 Task: In the  document reference.epub Download file as 'Microsoft Word' Share this file with 'softage.7@softage.net' Insert the command  Editing
Action: Mouse moved to (230, 348)
Screenshot: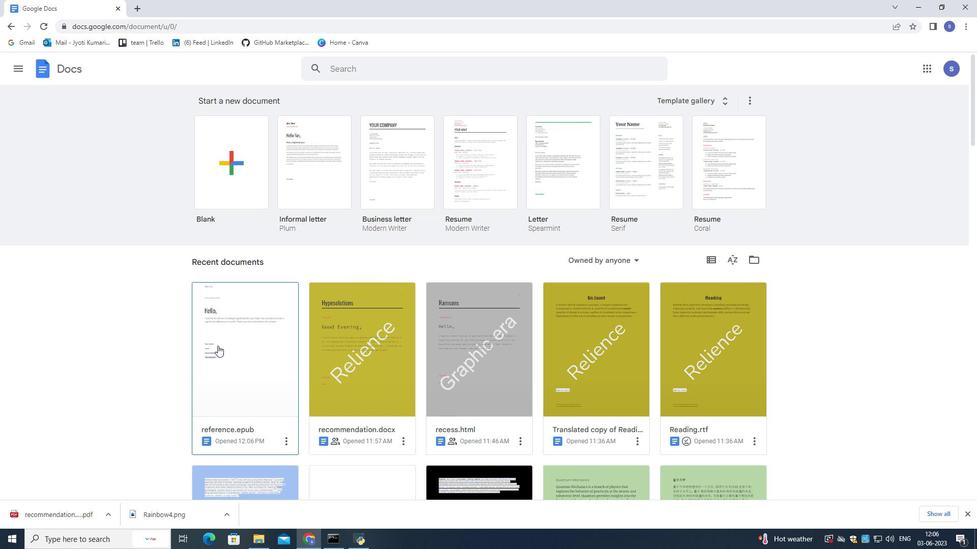 
Action: Mouse pressed left at (230, 348)
Screenshot: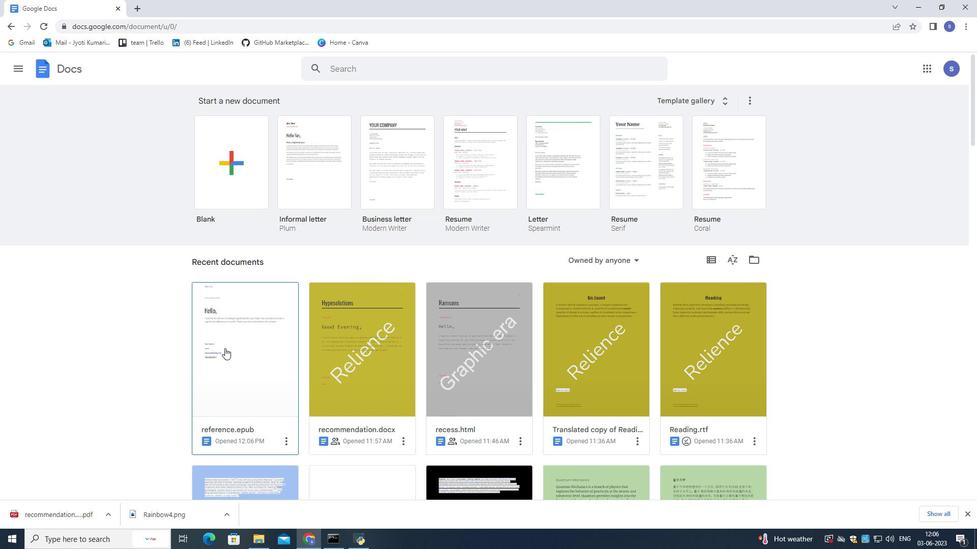 
Action: Mouse moved to (231, 346)
Screenshot: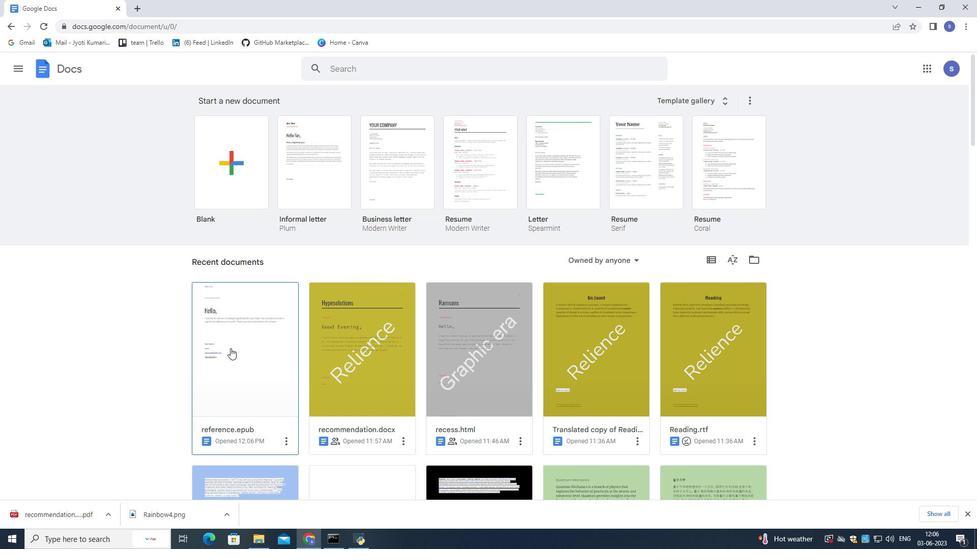 
Action: Mouse pressed left at (231, 346)
Screenshot: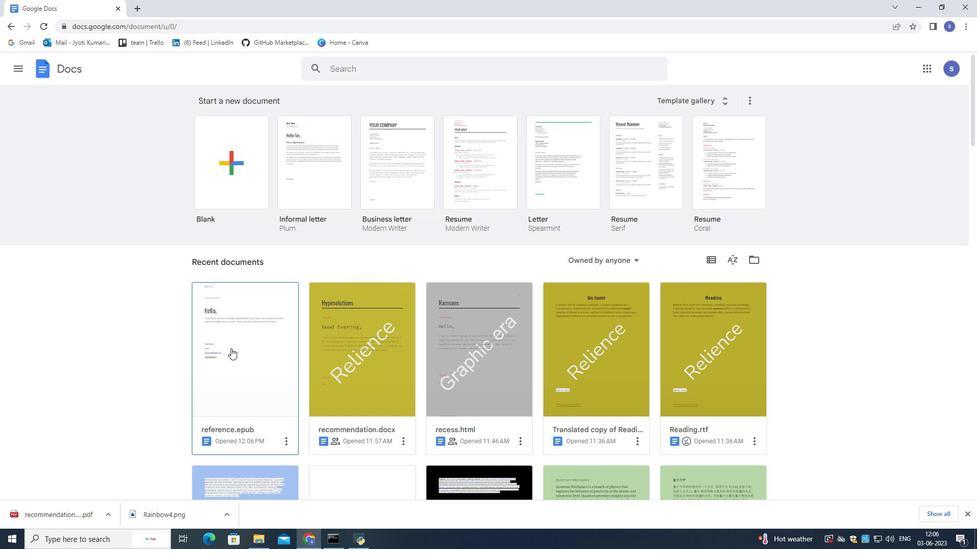 
Action: Mouse moved to (33, 76)
Screenshot: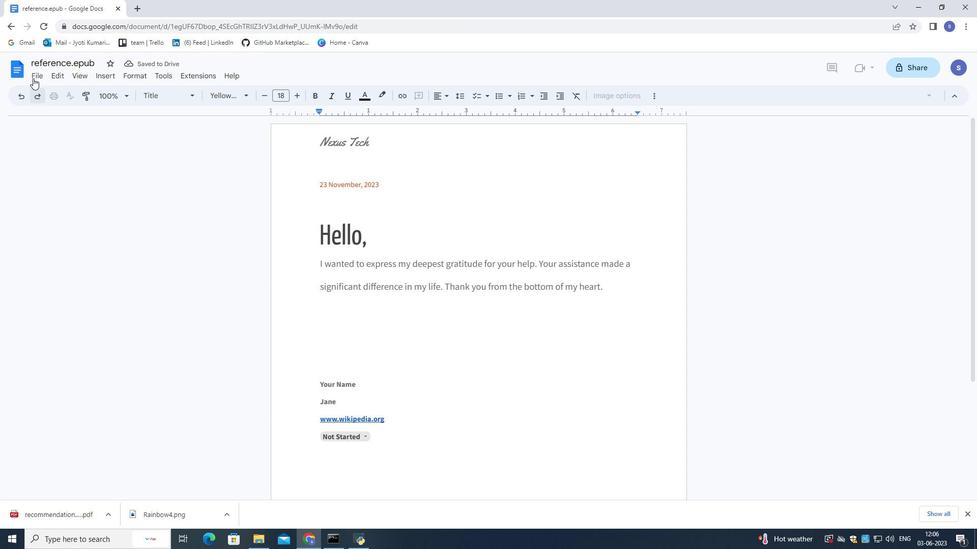 
Action: Mouse pressed left at (33, 76)
Screenshot: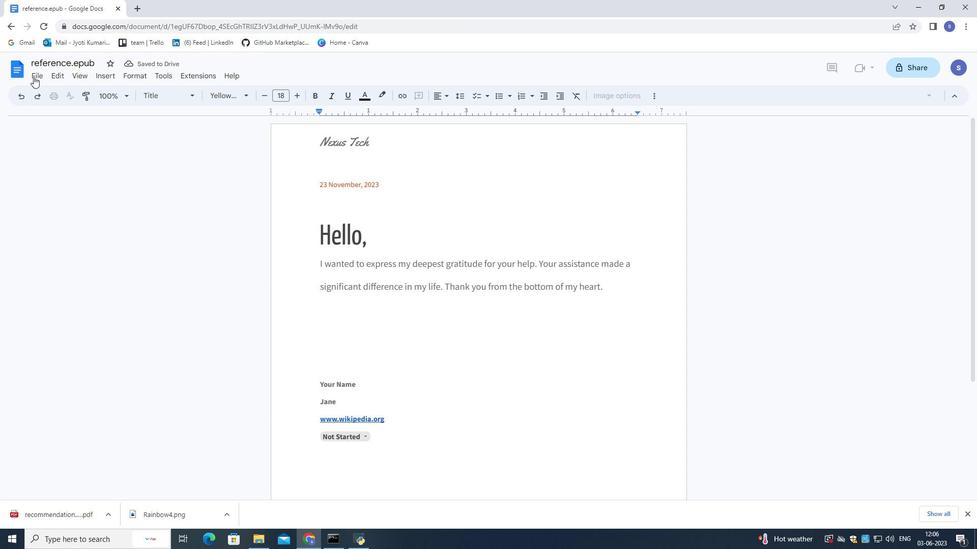
Action: Mouse moved to (73, 183)
Screenshot: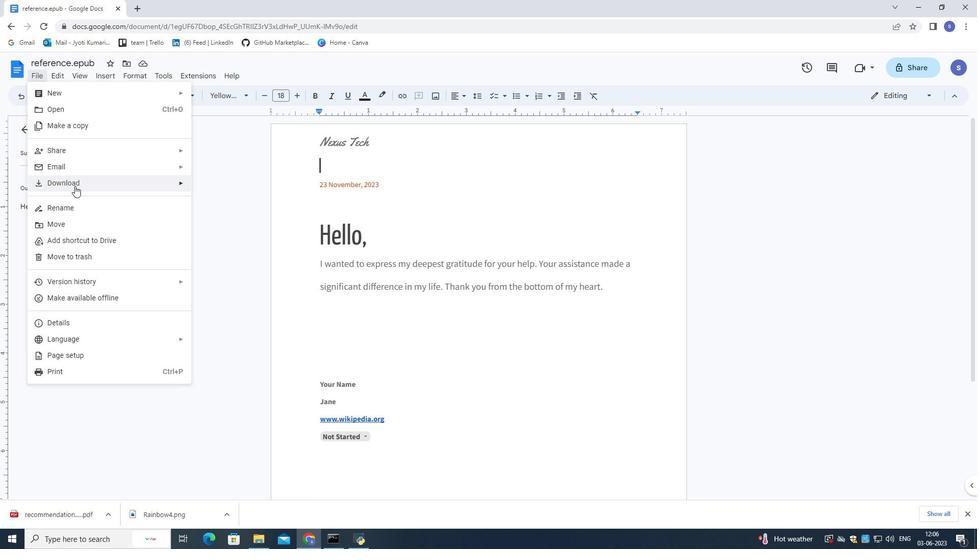 
Action: Mouse pressed left at (73, 183)
Screenshot: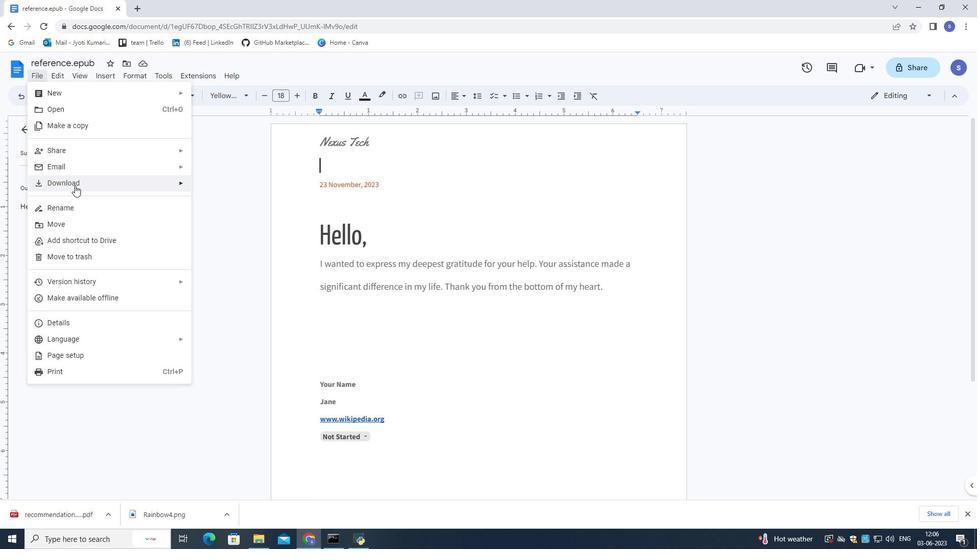
Action: Mouse moved to (228, 185)
Screenshot: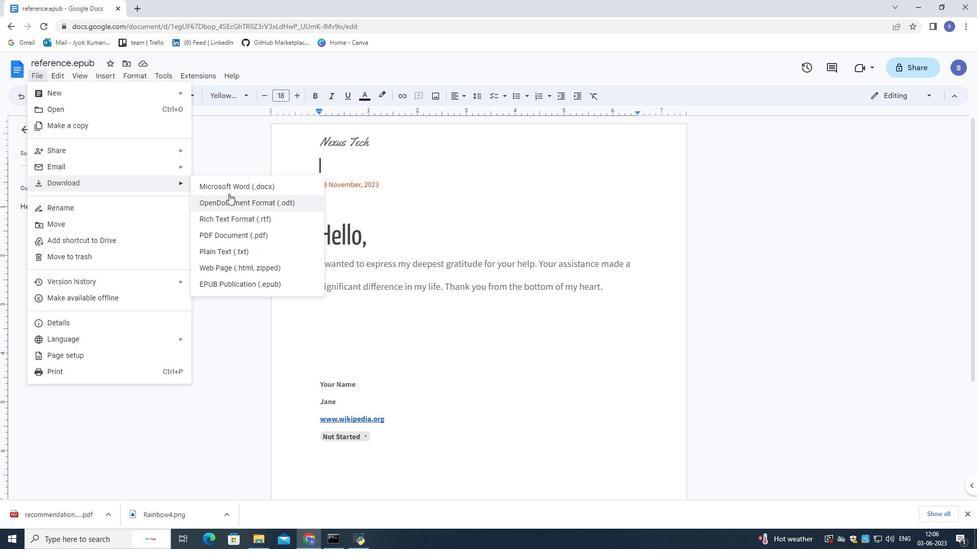 
Action: Mouse pressed left at (228, 185)
Screenshot: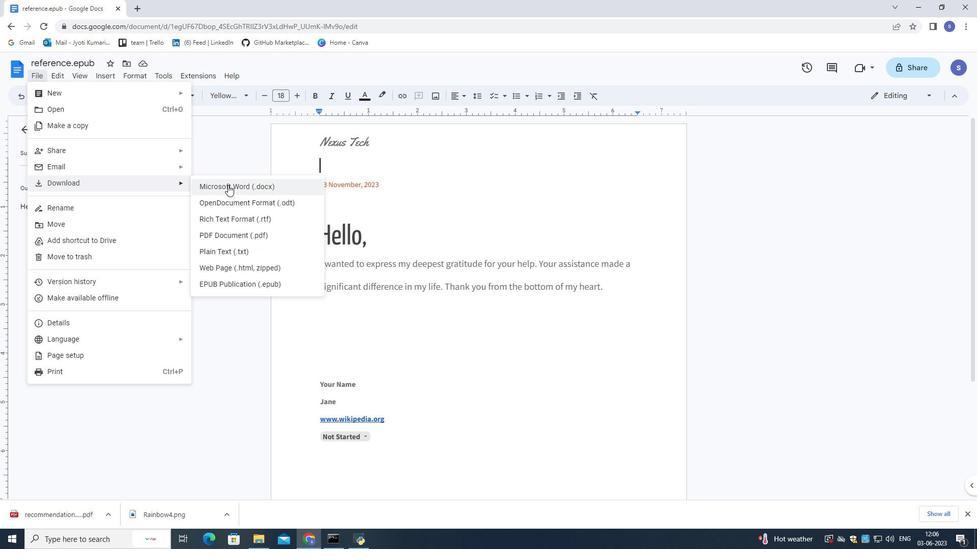 
Action: Mouse moved to (39, 74)
Screenshot: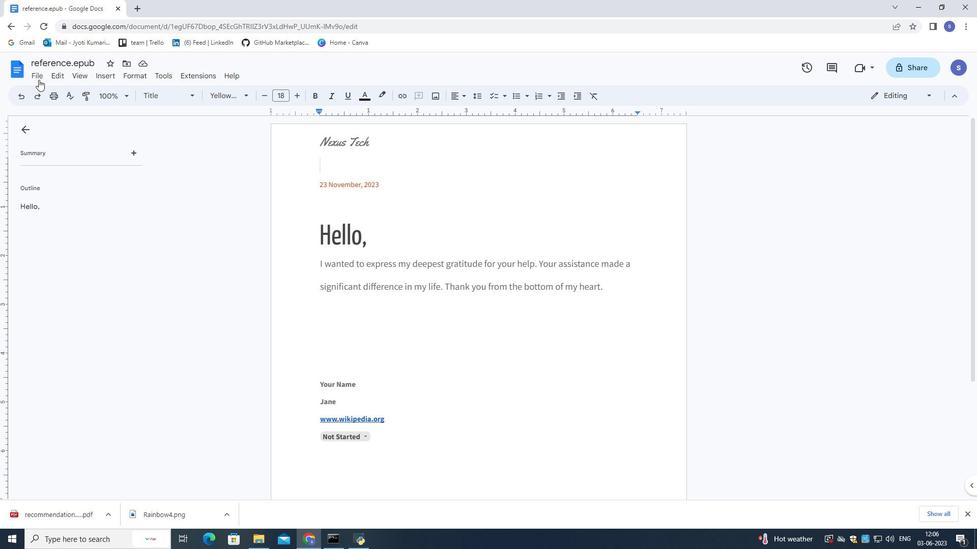 
Action: Mouse pressed left at (39, 74)
Screenshot: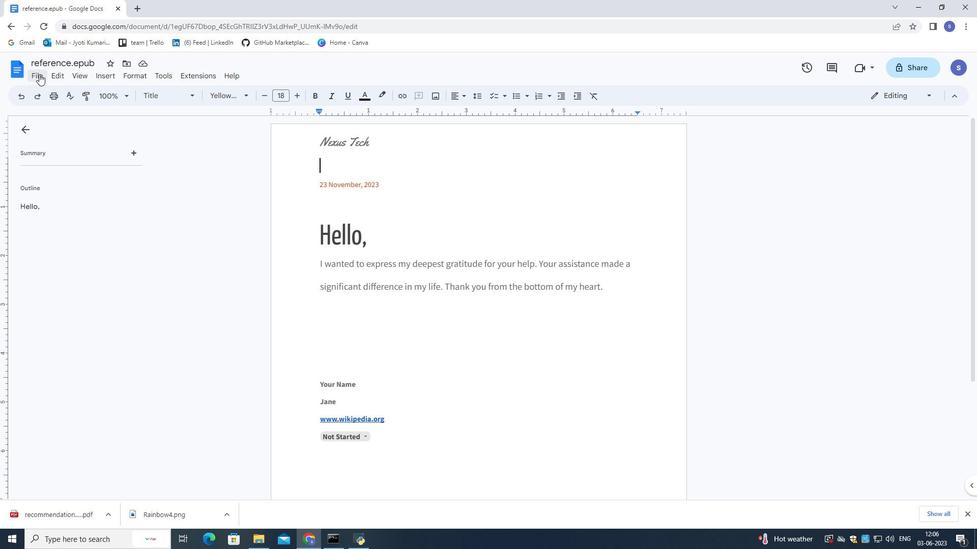 
Action: Mouse moved to (200, 151)
Screenshot: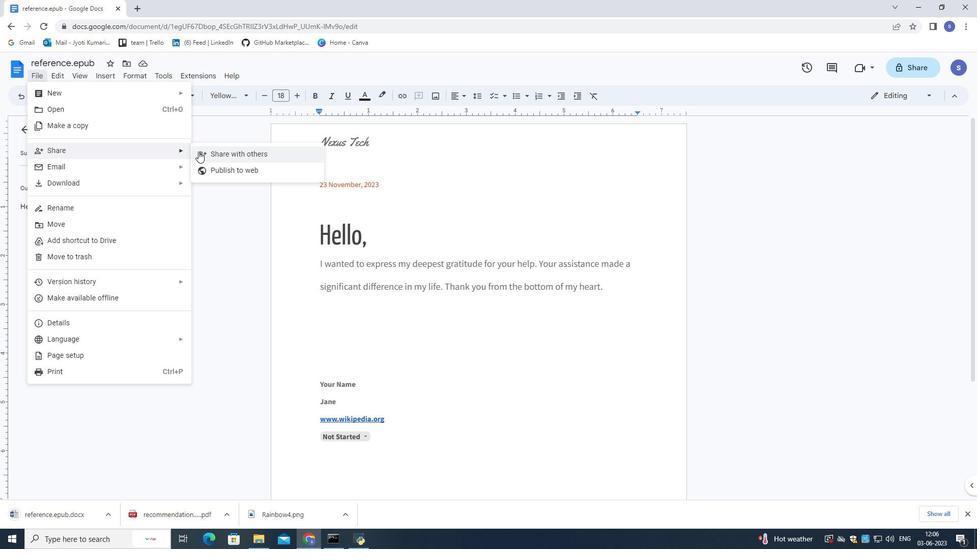 
Action: Mouse pressed left at (200, 151)
Screenshot: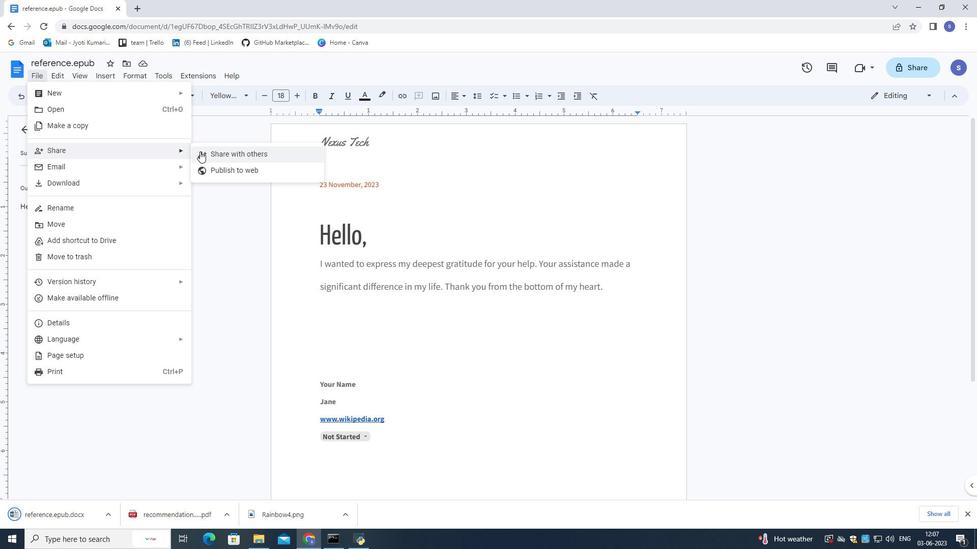 
Action: Mouse moved to (200, 151)
Screenshot: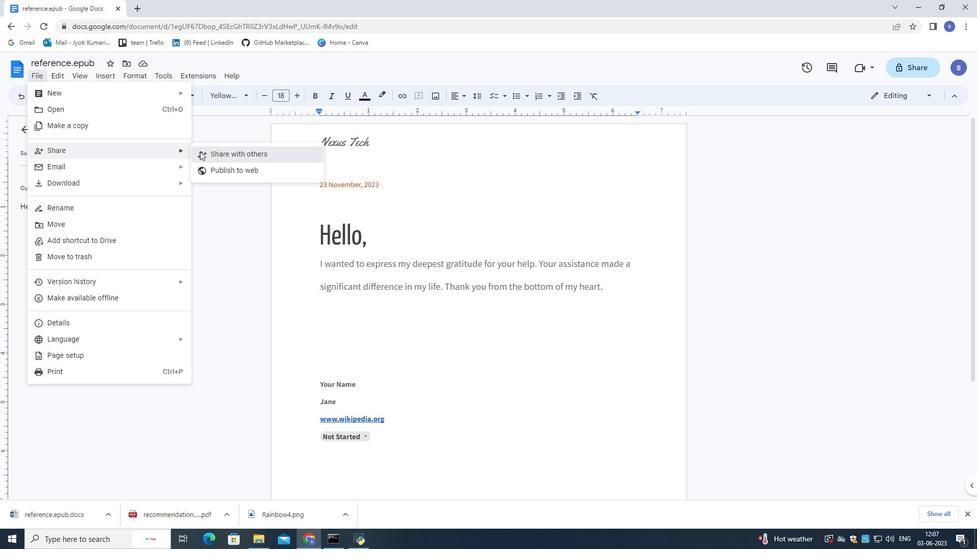 
Action: Key pressed softage.7<Key.shift>@softage.net
Screenshot: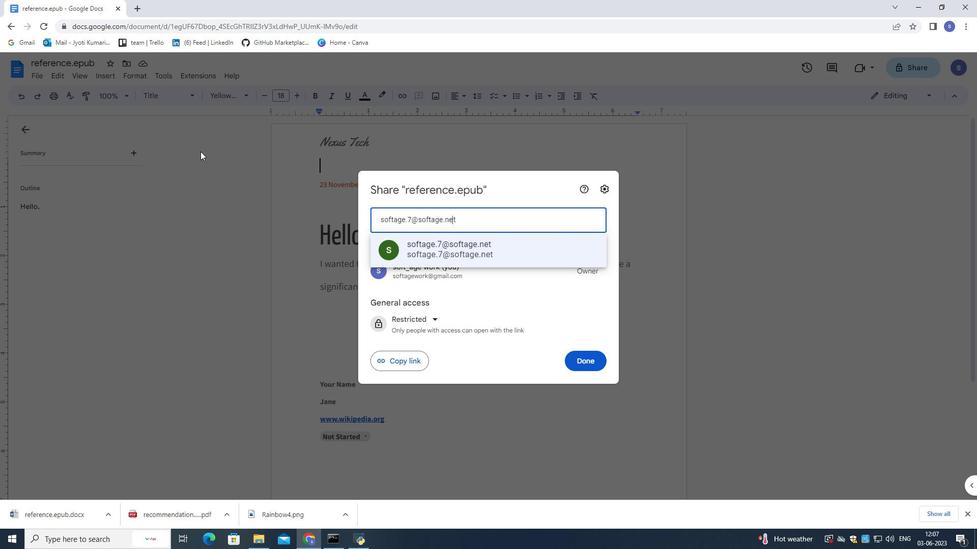 
Action: Mouse moved to (449, 252)
Screenshot: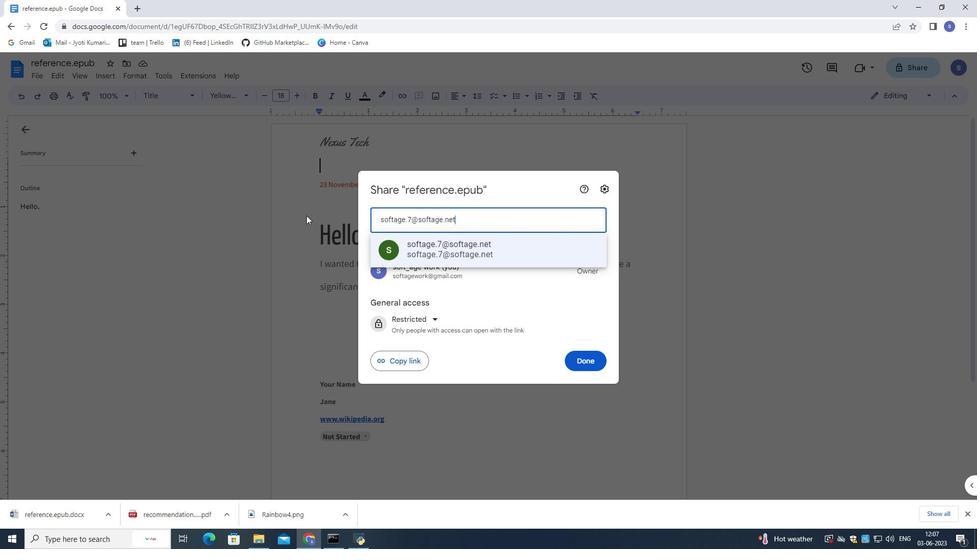 
Action: Mouse pressed left at (449, 252)
Screenshot: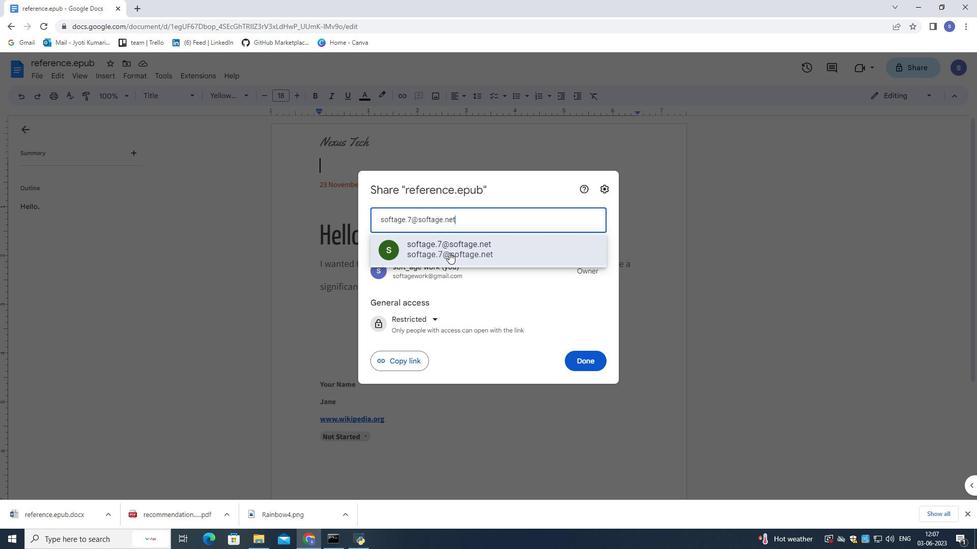 
Action: Mouse moved to (587, 347)
Screenshot: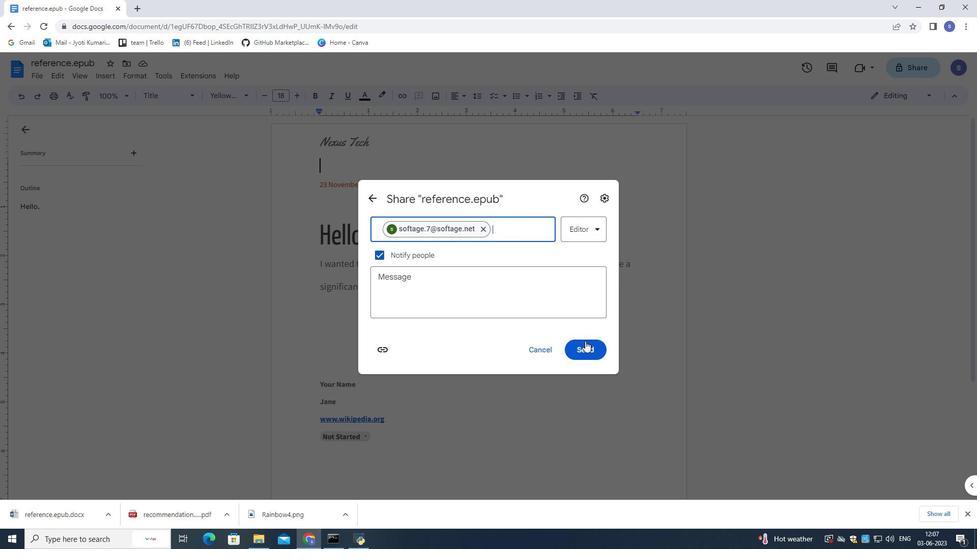 
Action: Mouse pressed left at (587, 347)
Screenshot: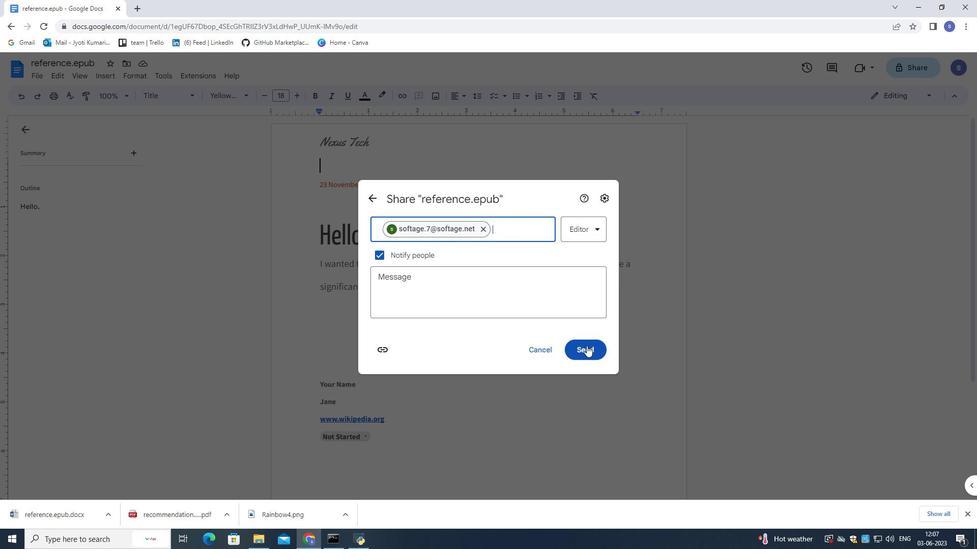 
Action: Mouse moved to (902, 97)
Screenshot: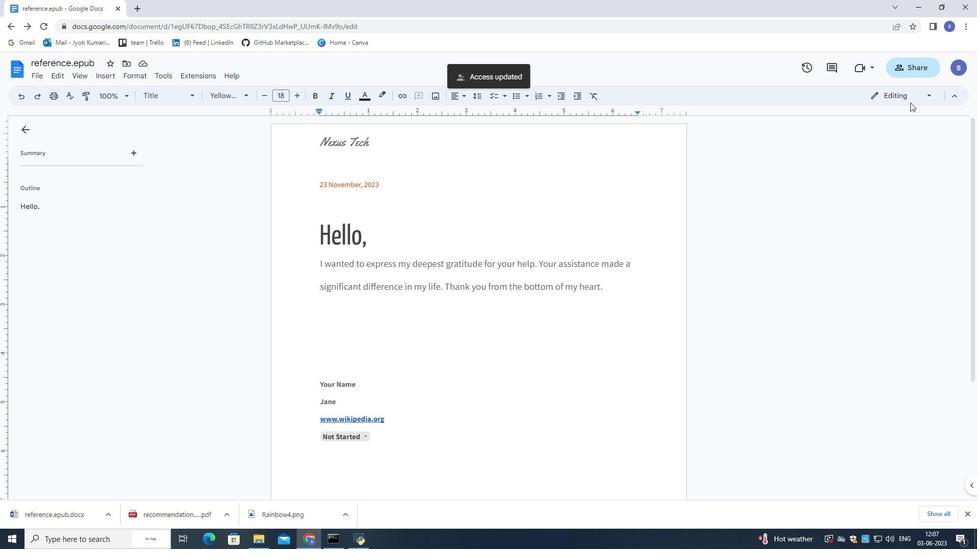 
Action: Mouse pressed left at (902, 97)
Screenshot: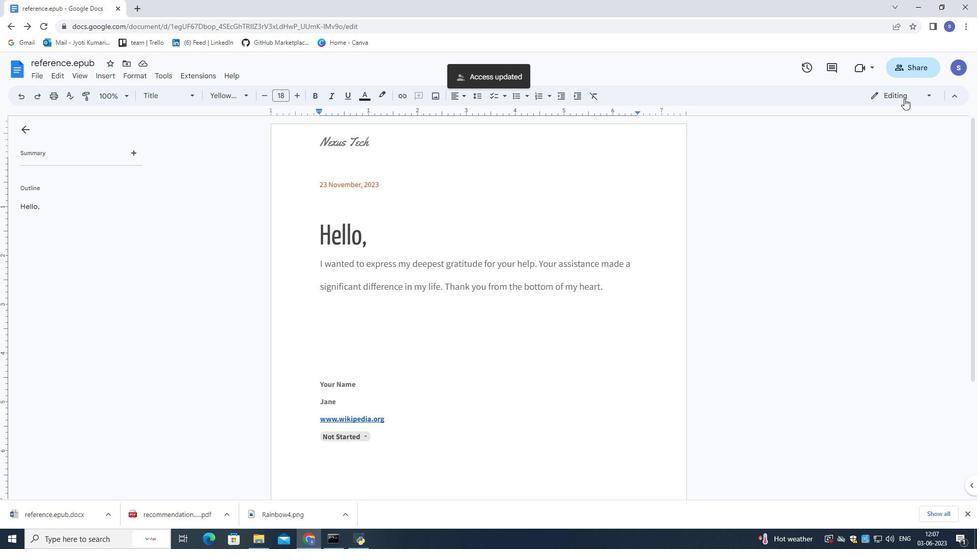 
Action: Mouse moved to (904, 118)
Screenshot: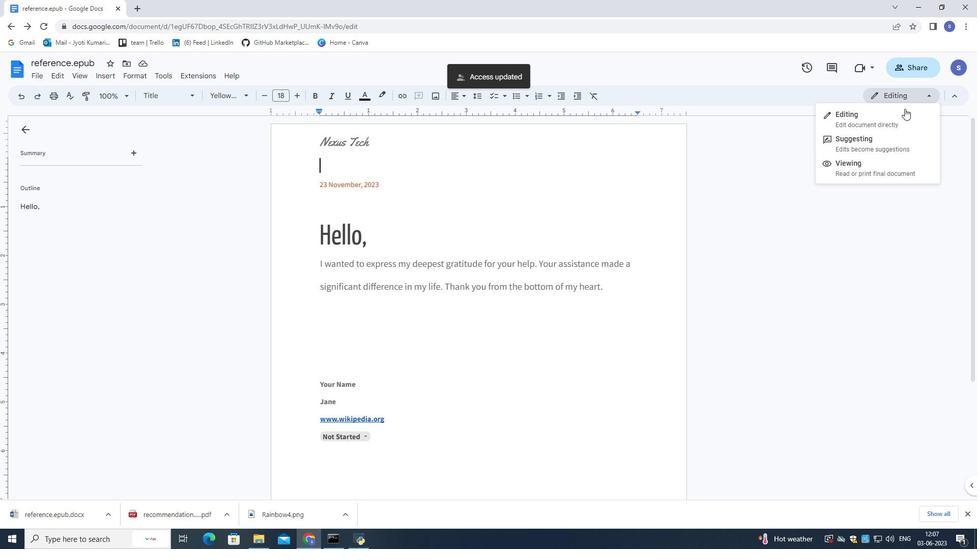 
Action: Mouse pressed left at (904, 118)
Screenshot: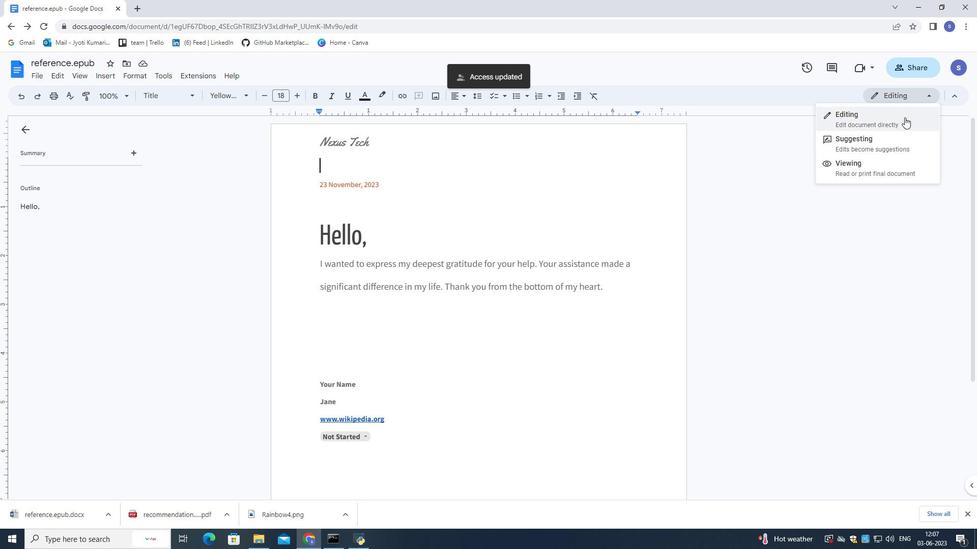 
Action: Mouse moved to (911, 226)
Screenshot: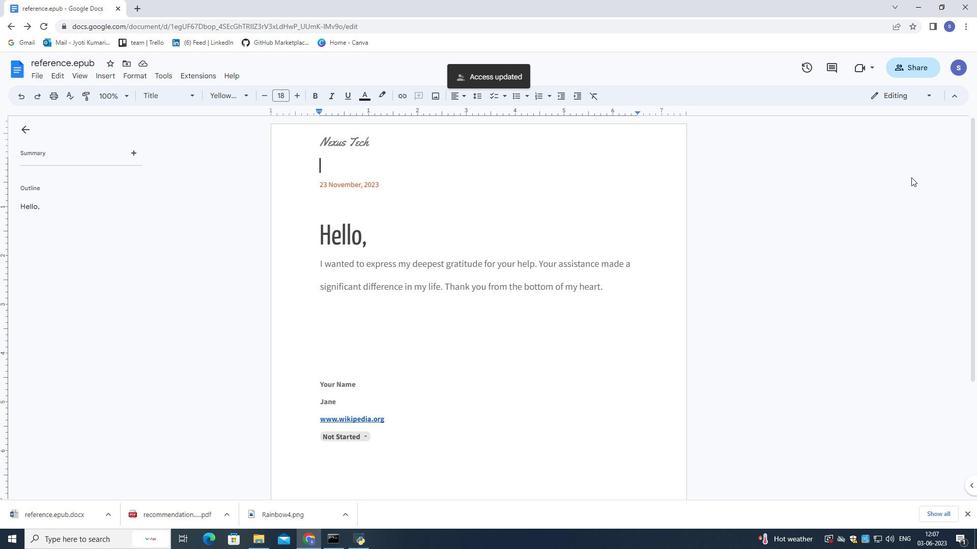 
Action: Mouse pressed left at (911, 226)
Screenshot: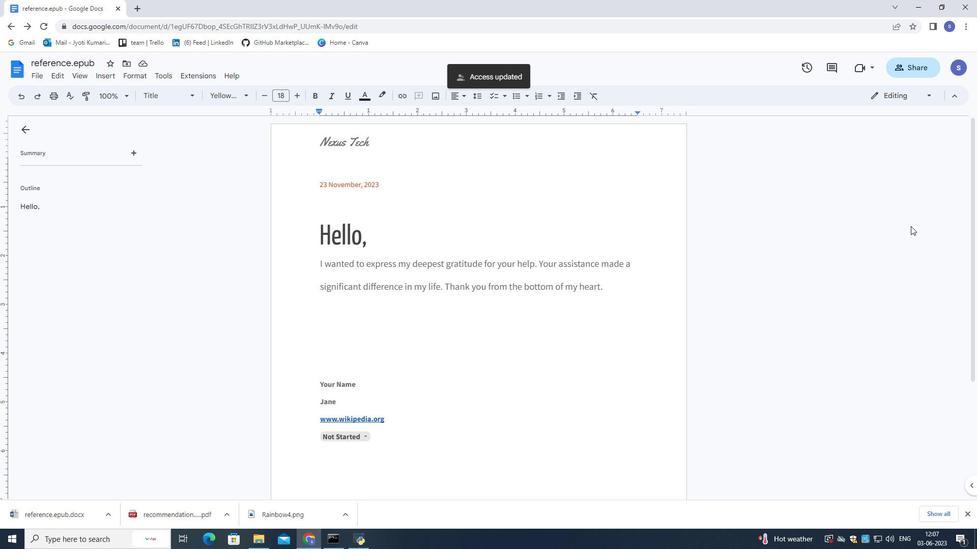 
Action: Mouse moved to (904, 225)
Screenshot: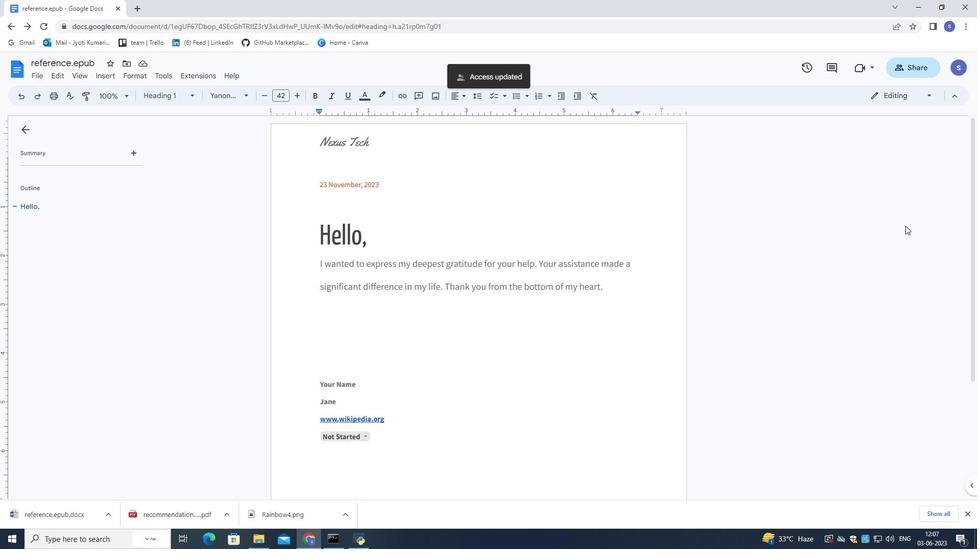 
